Task: Toggle the breadcrumbs.
Action: Mouse moved to (157, 31)
Screenshot: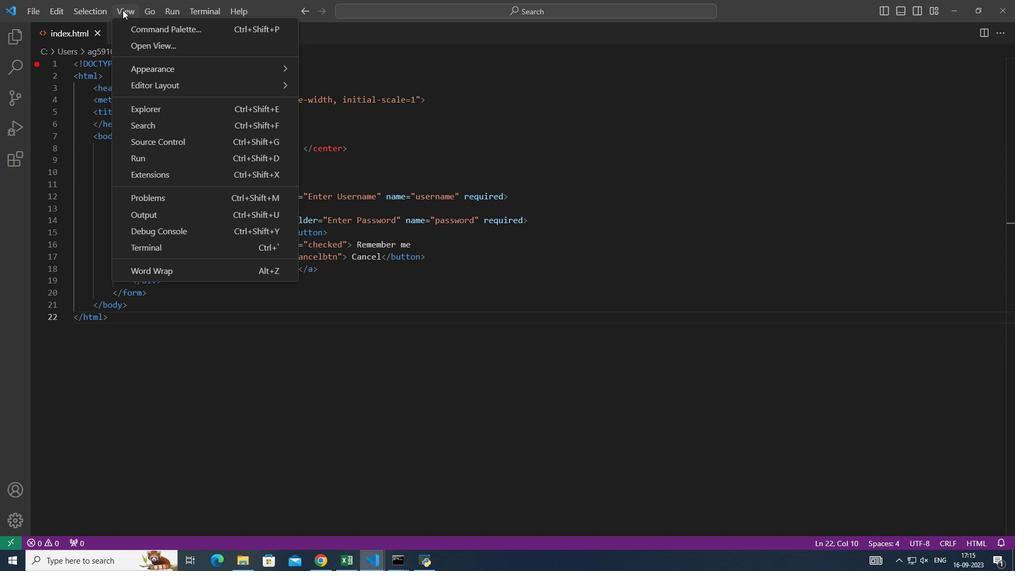 
Action: Mouse pressed left at (157, 31)
Screenshot: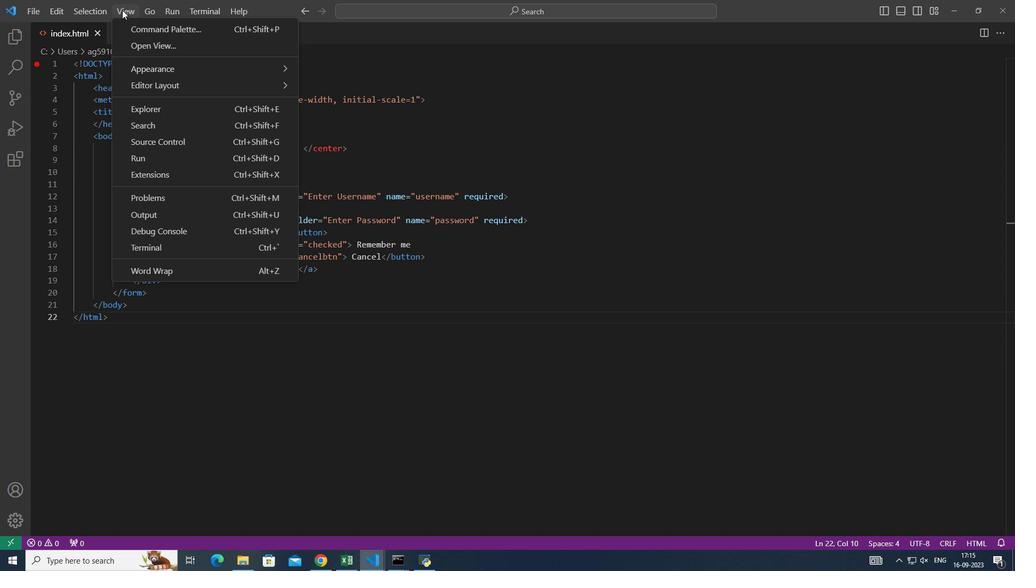 
Action: Mouse moved to (361, 295)
Screenshot: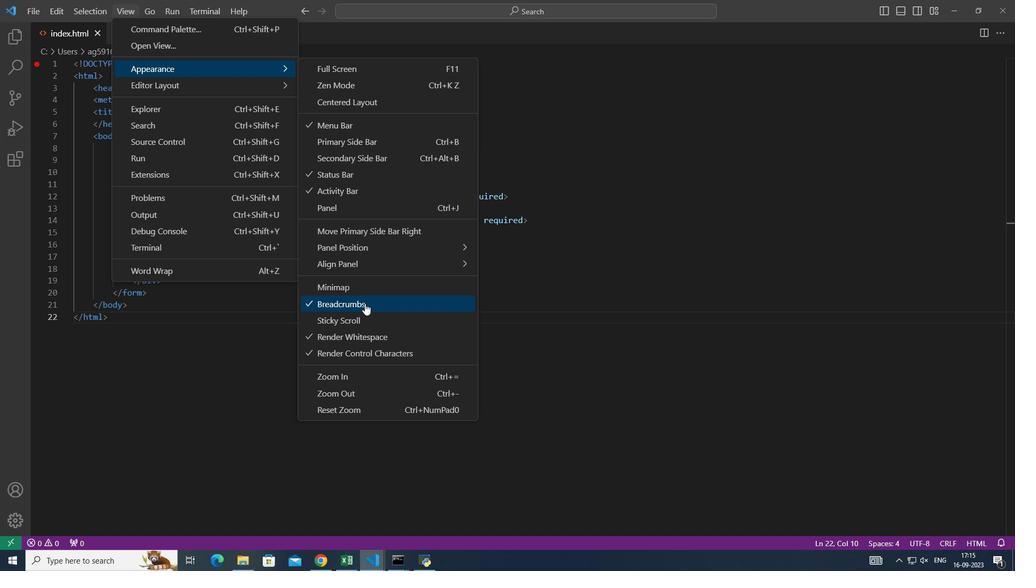 
Action: Mouse pressed left at (361, 295)
Screenshot: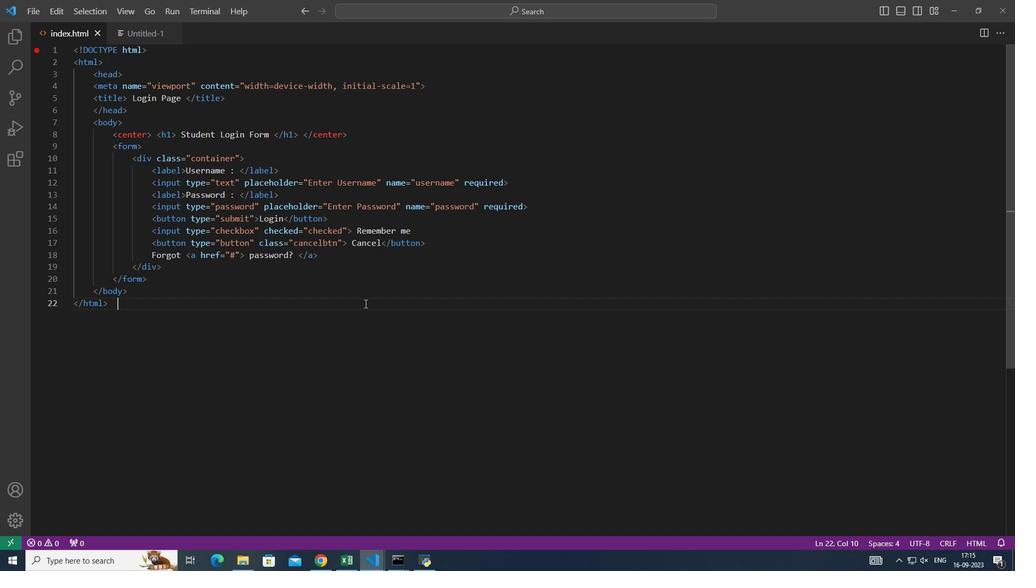 
Action: Mouse moved to (357, 120)
Screenshot: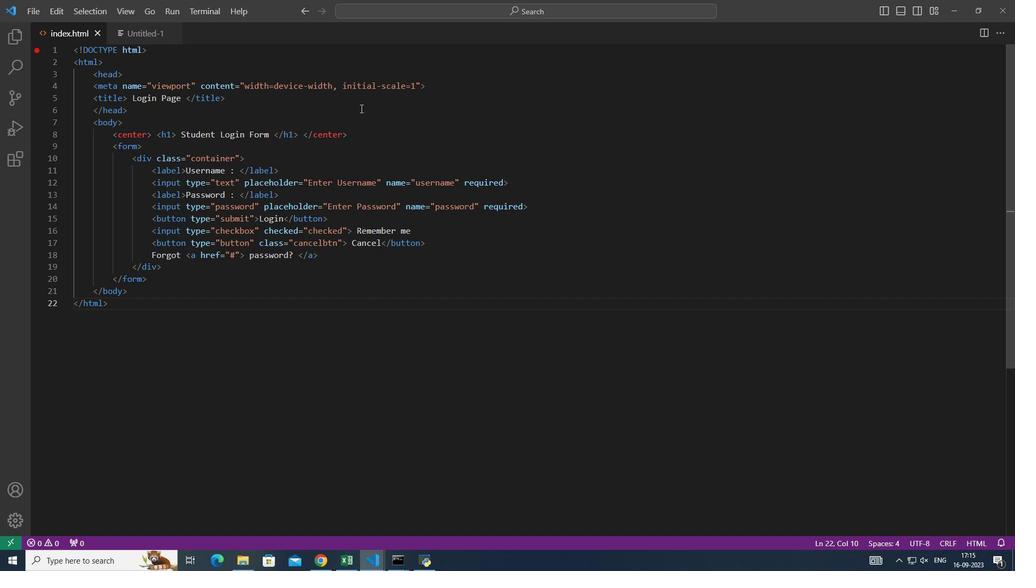 
